 Task: Find flights from New Delhi to London for July 11 to July 15, using SkyTeam airlines.
Action: Mouse moved to (395, 120)
Screenshot: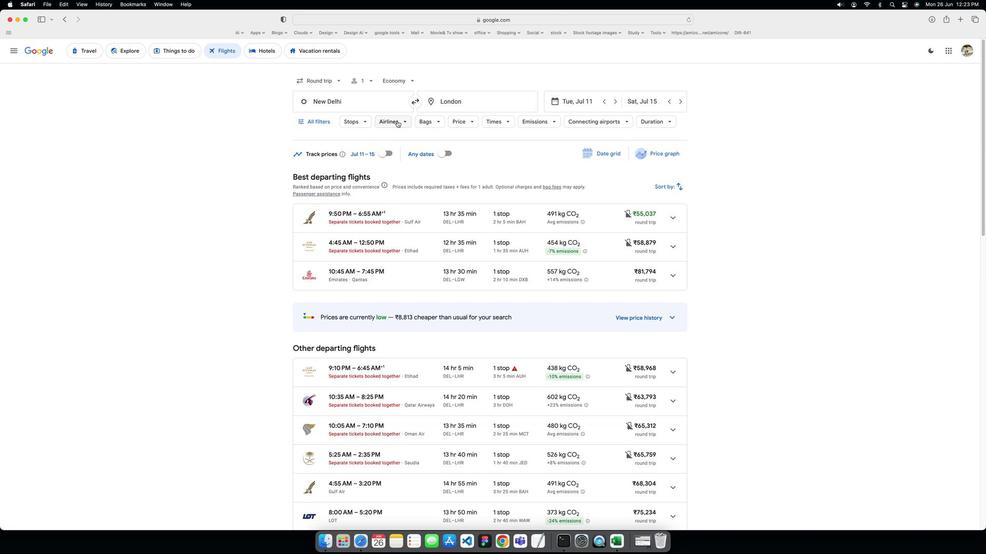 
Action: Mouse pressed left at (395, 120)
Screenshot: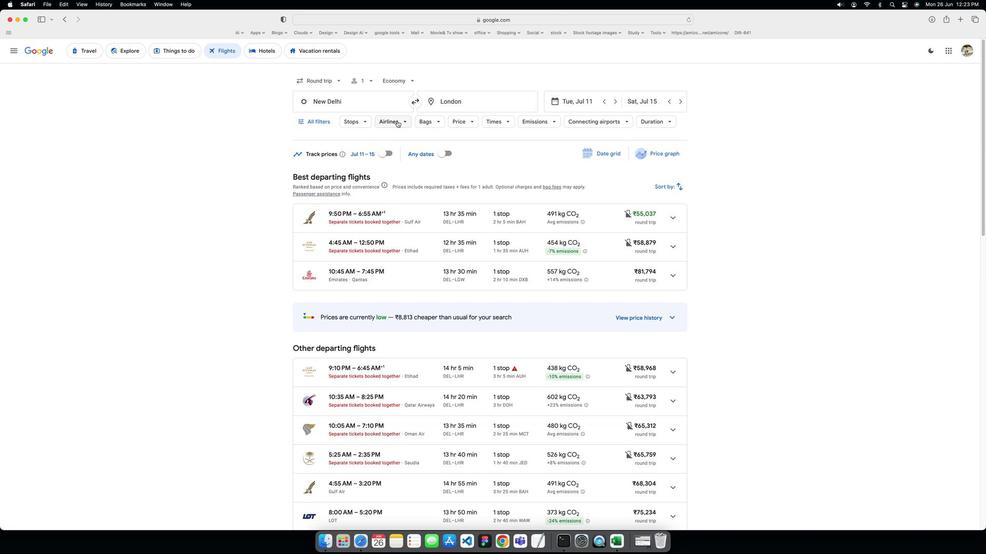 
Action: Mouse moved to (391, 211)
Screenshot: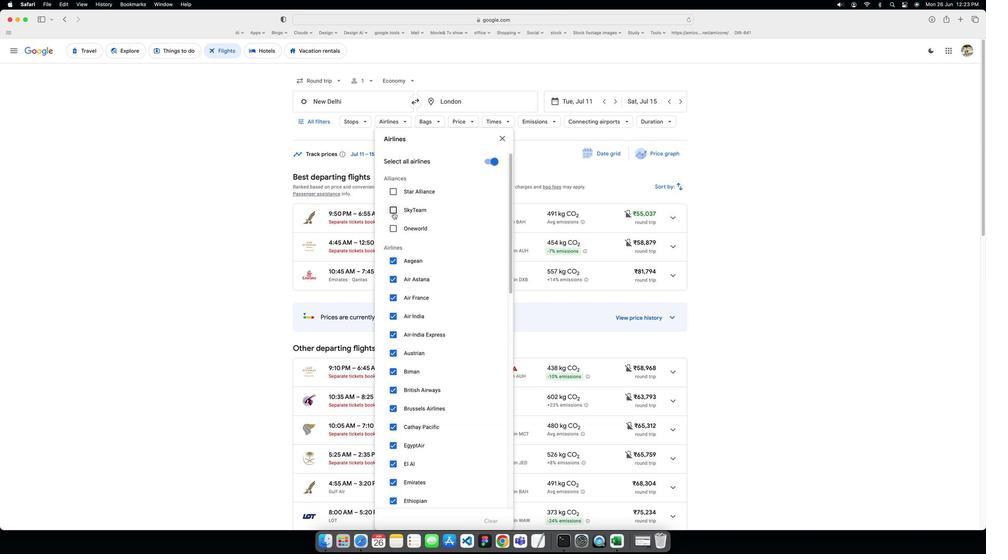 
Action: Mouse pressed left at (391, 211)
Screenshot: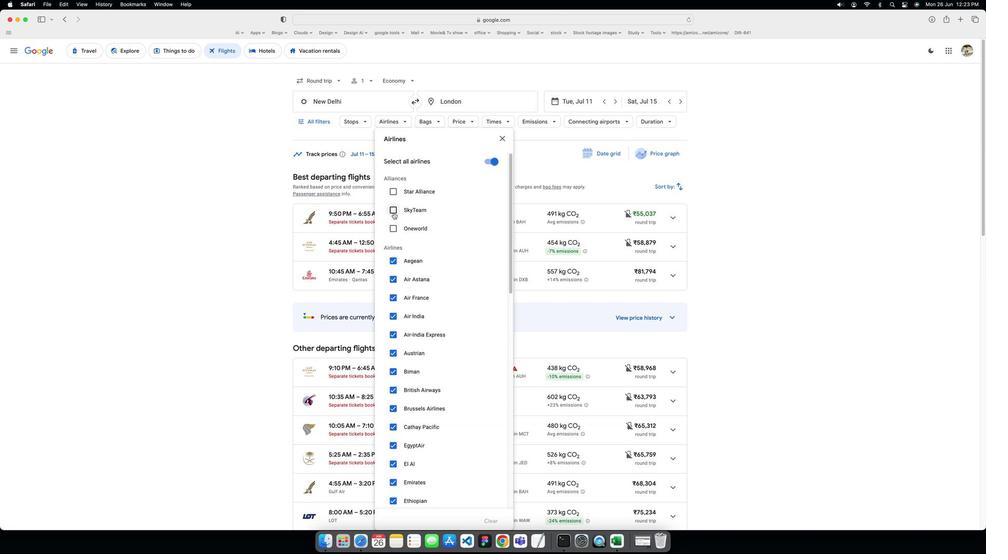 
Action: Mouse moved to (495, 135)
Screenshot: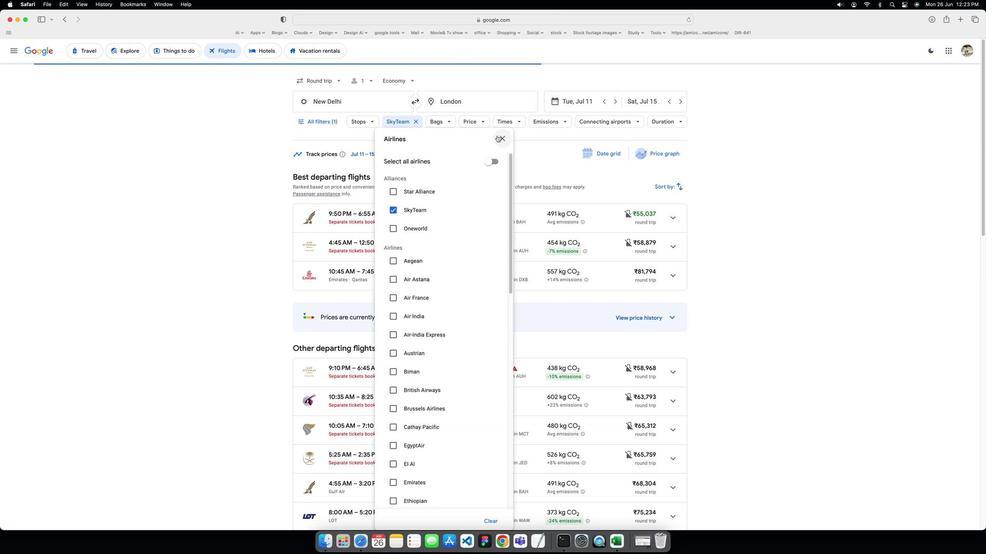 
Action: Mouse pressed left at (495, 135)
Screenshot: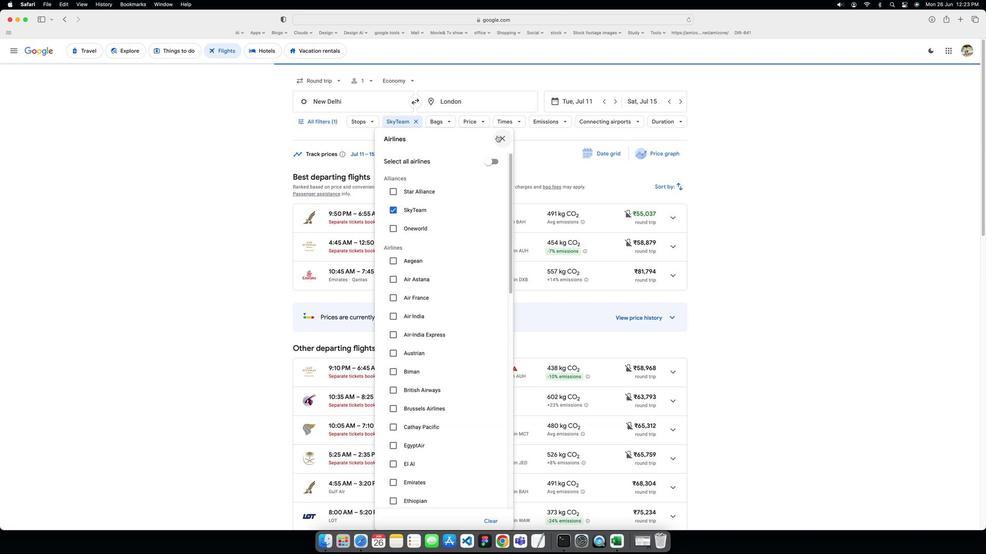 
